 Task: Create Workspace Content Delivery Networks Workspace description Analyze balance sheets and income statements. Workspace type Marketing 
Action: Mouse moved to (312, 50)
Screenshot: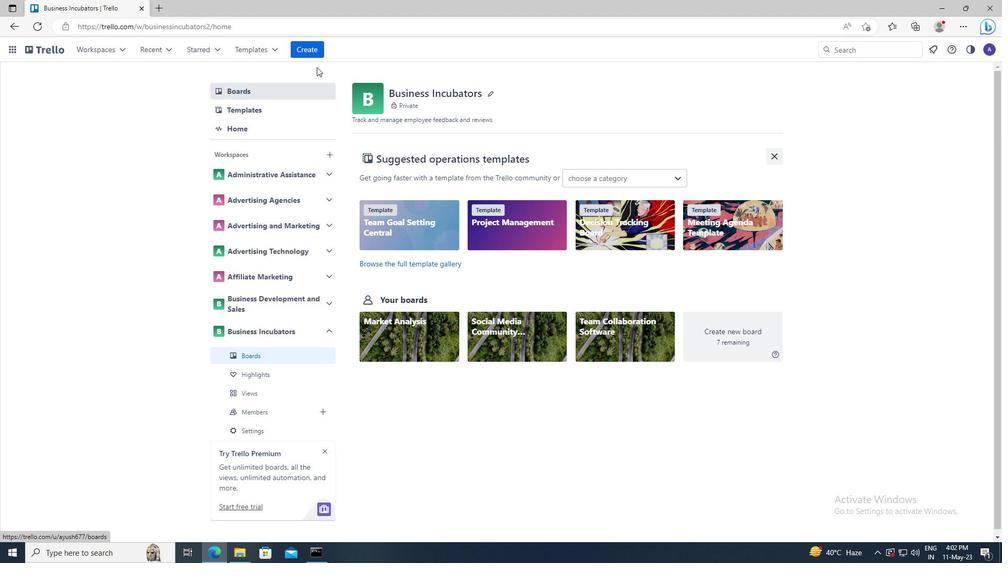 
Action: Mouse pressed left at (312, 50)
Screenshot: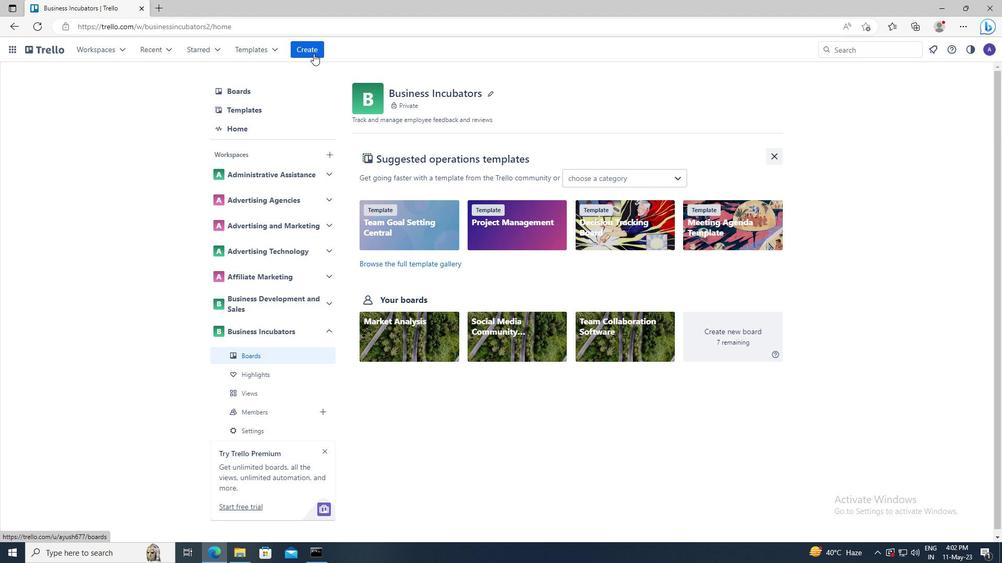 
Action: Mouse moved to (320, 158)
Screenshot: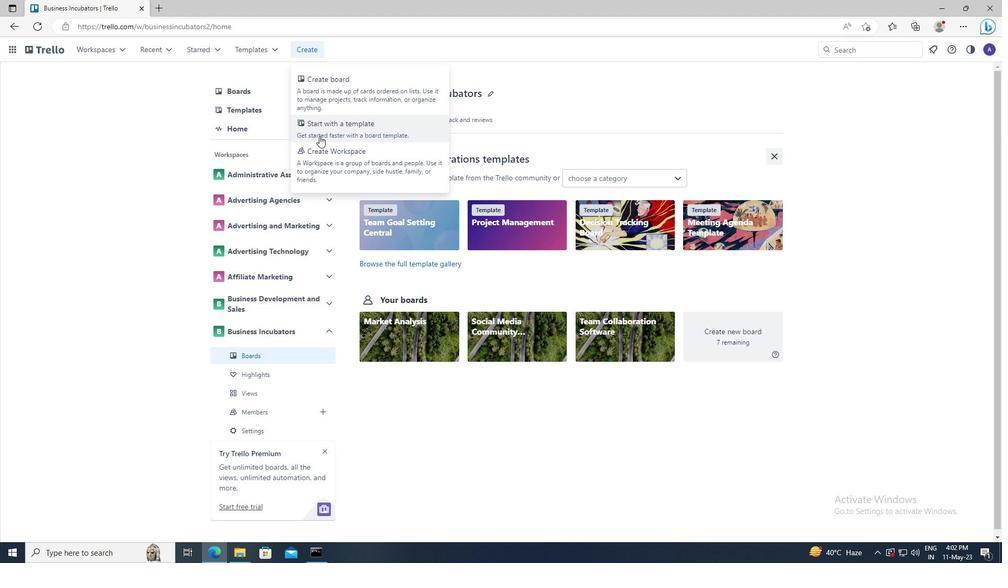
Action: Mouse pressed left at (320, 158)
Screenshot: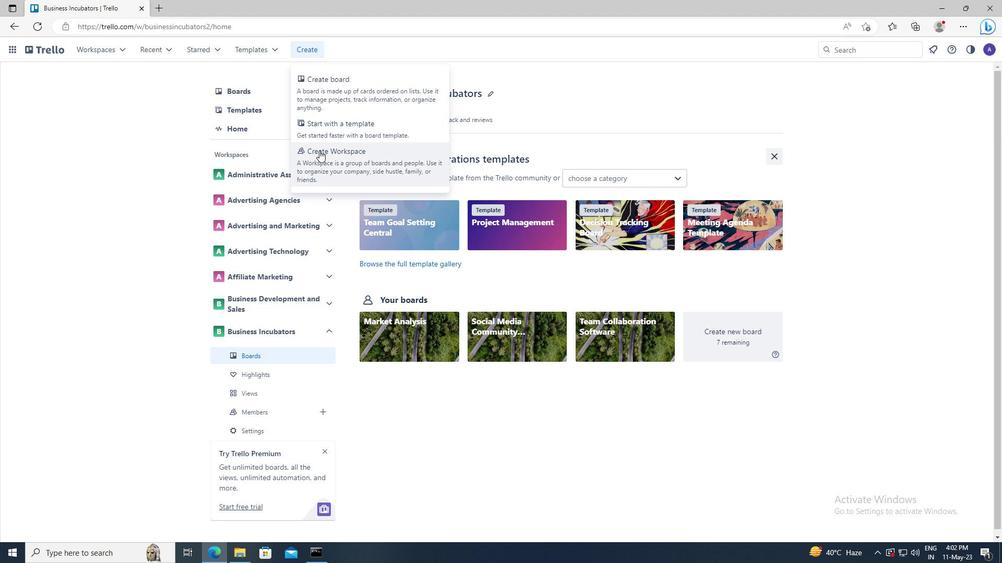 
Action: Mouse moved to (299, 184)
Screenshot: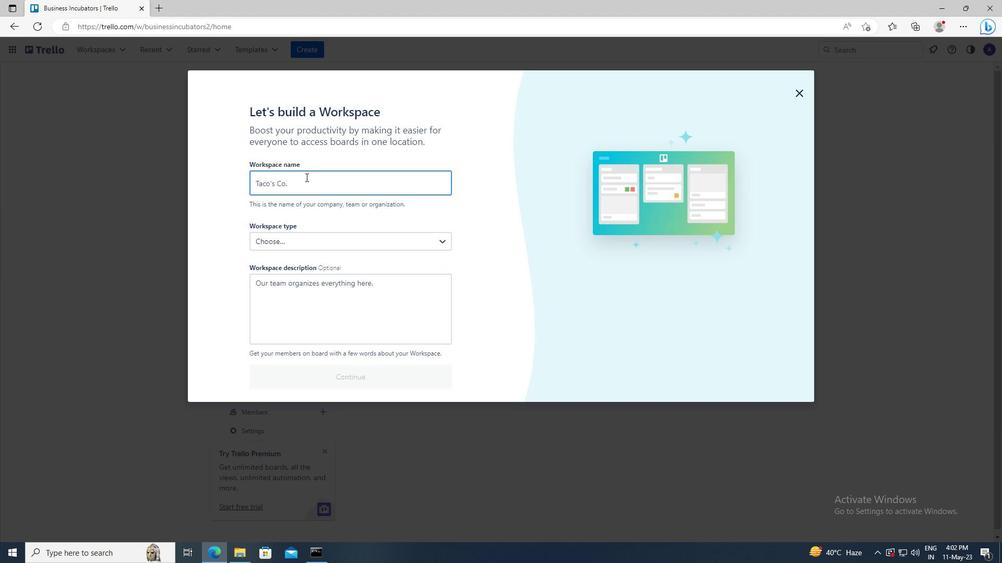 
Action: Mouse pressed left at (299, 184)
Screenshot: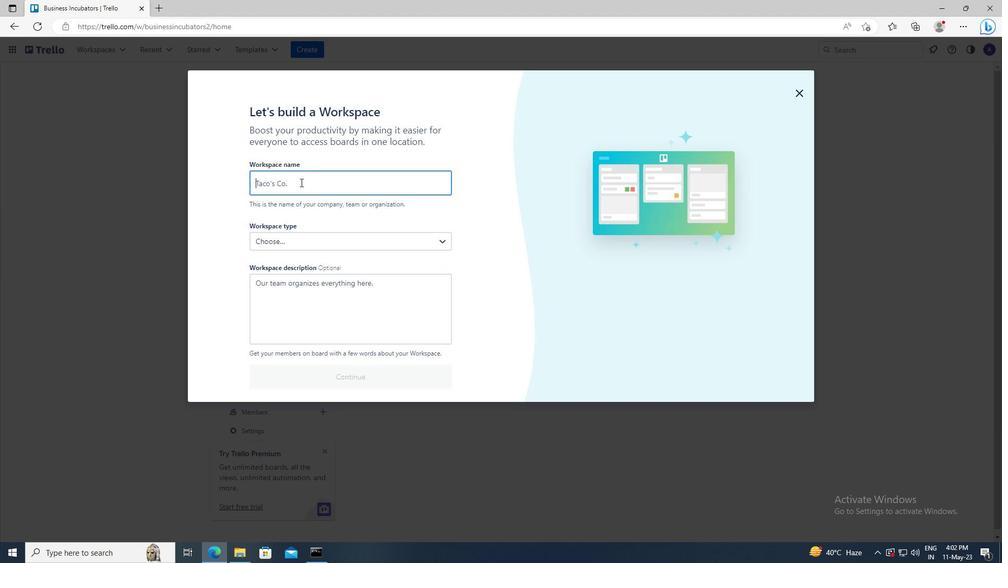 
Action: Key pressed <Key.shift>CONTENT<Key.space><Key.shift>DELIVERY<Key.space><Key.shift>NETWORKS
Screenshot: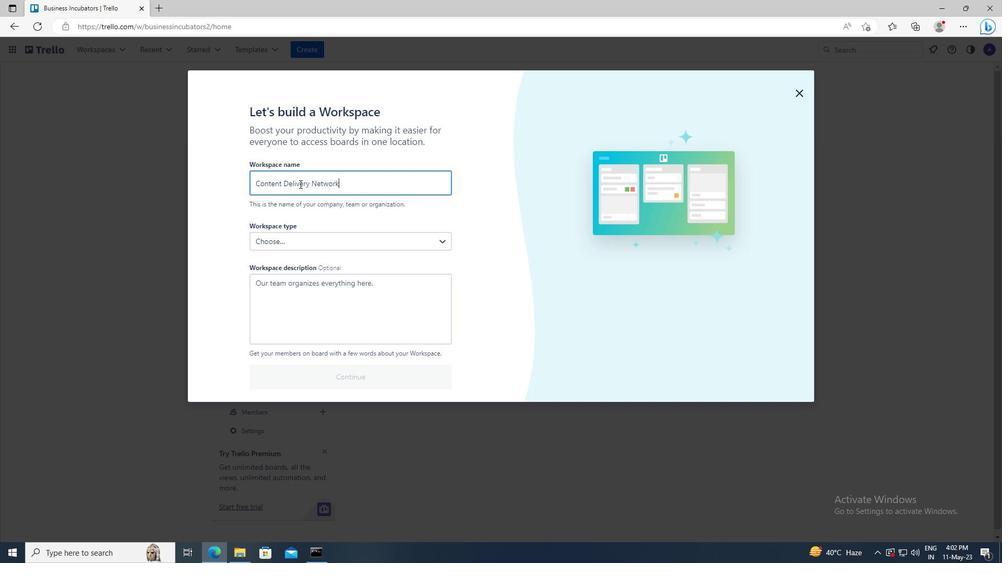 
Action: Mouse moved to (292, 288)
Screenshot: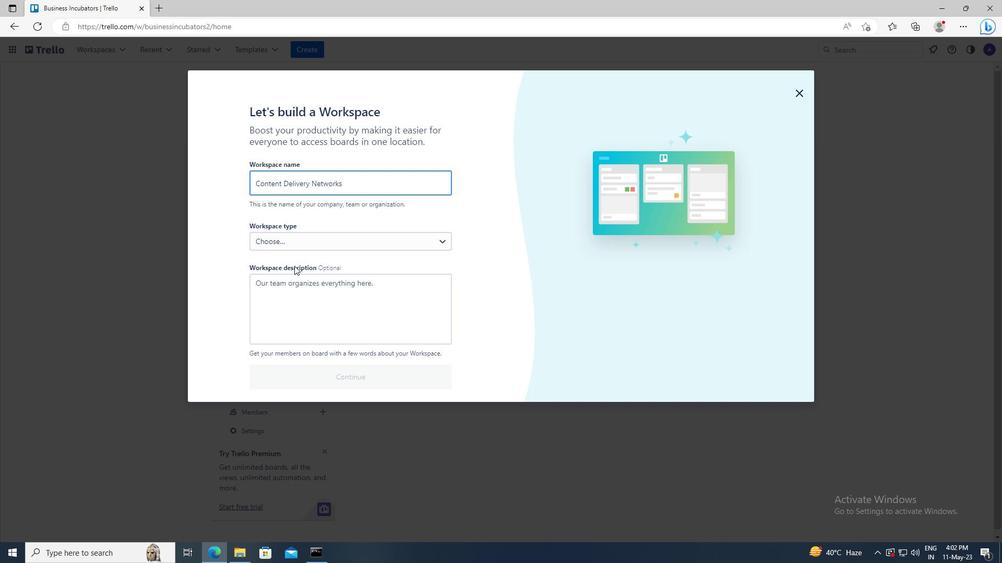 
Action: Mouse pressed left at (292, 288)
Screenshot: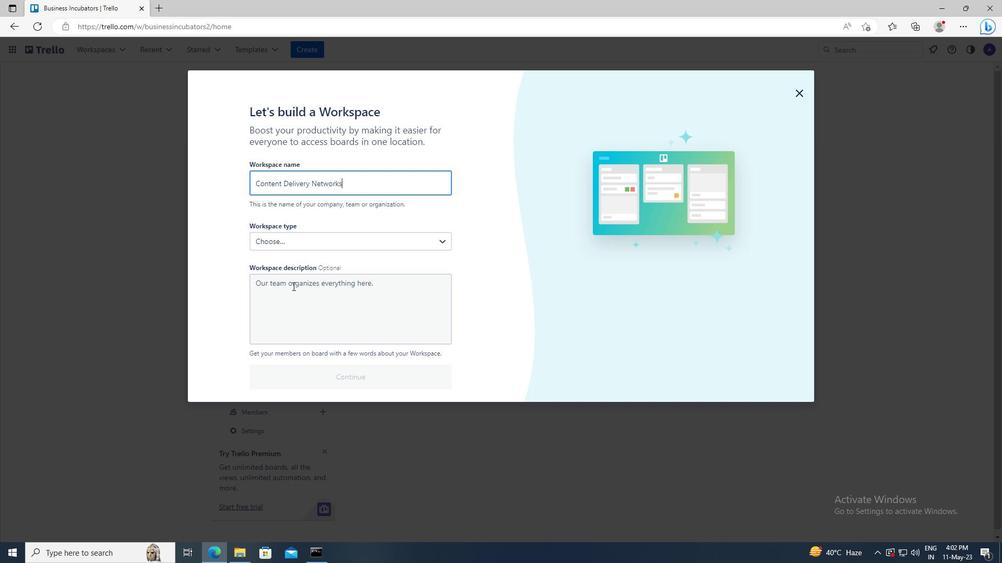 
Action: Key pressed <Key.shift>ANALYZE<Key.space>BALANCE<Key.space>SHEETS<Key.space>AND<Key.space>INCOME<Key.space>STATEMENTS
Screenshot: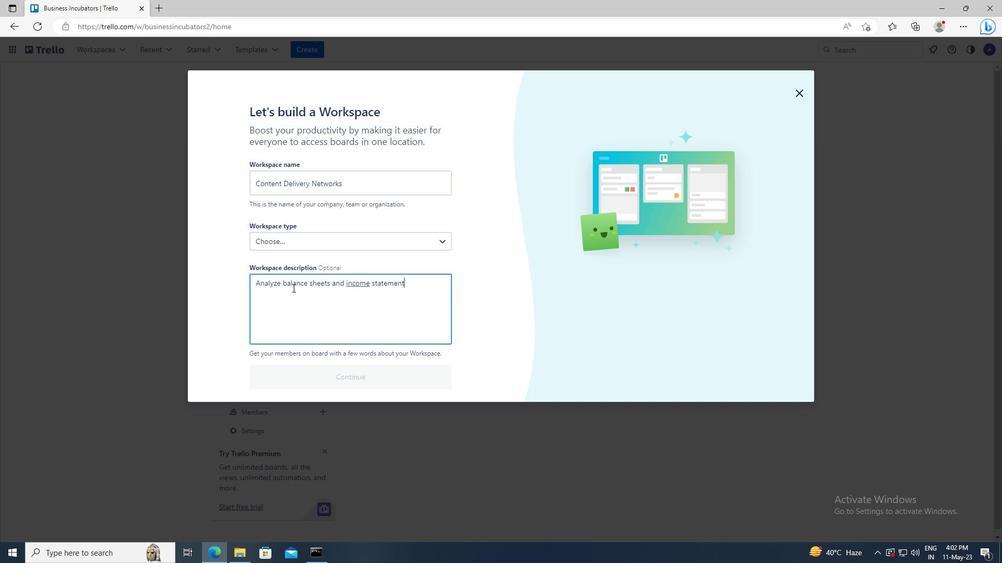
Action: Mouse moved to (302, 244)
Screenshot: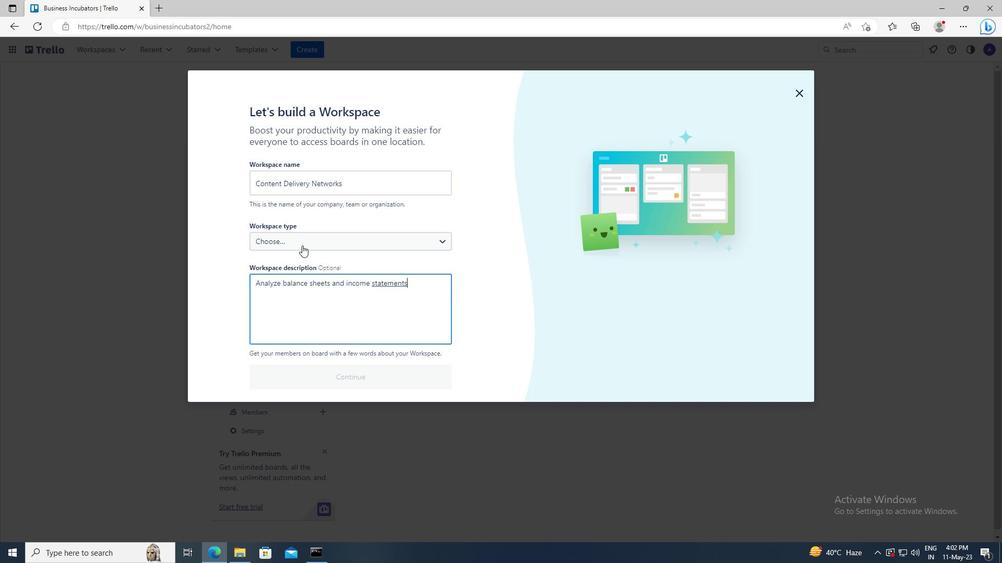 
Action: Mouse pressed left at (302, 244)
Screenshot: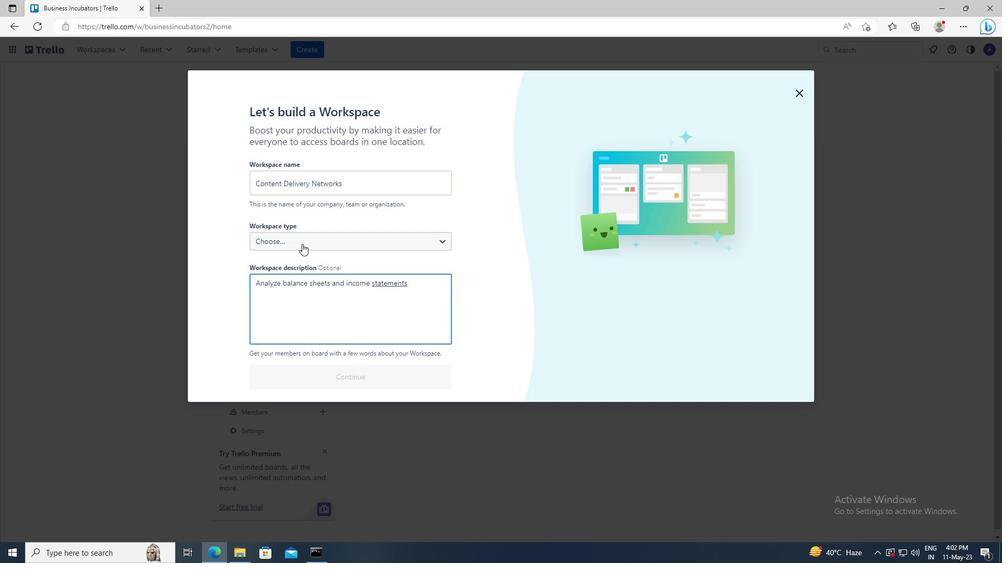 
Action: Mouse moved to (279, 367)
Screenshot: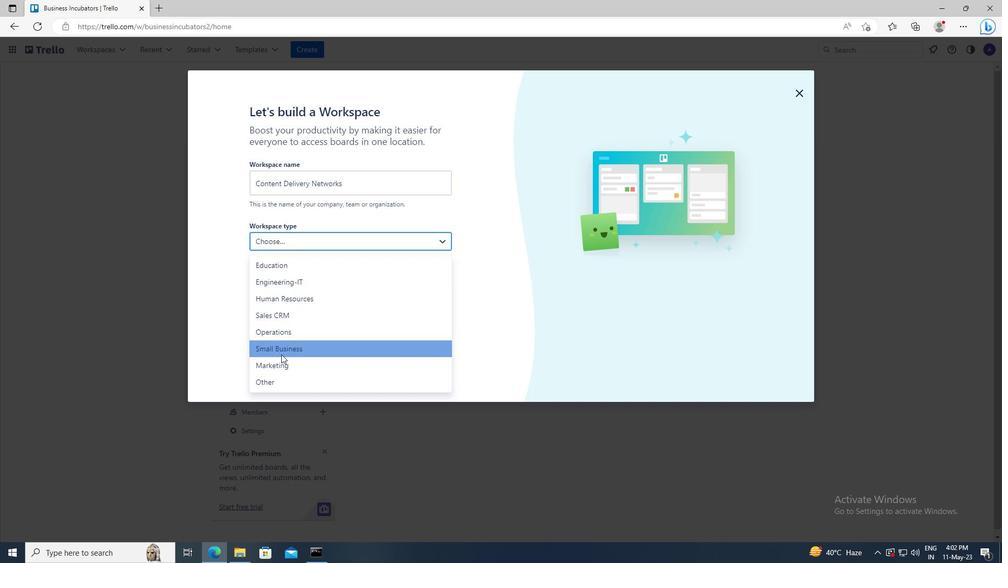 
Action: Mouse pressed left at (279, 367)
Screenshot: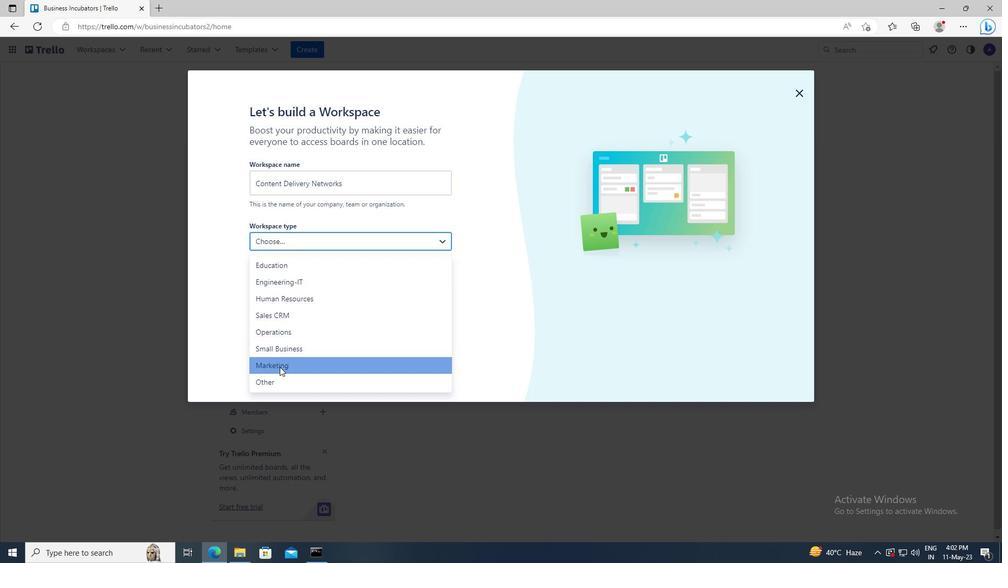 
Action: Mouse moved to (320, 382)
Screenshot: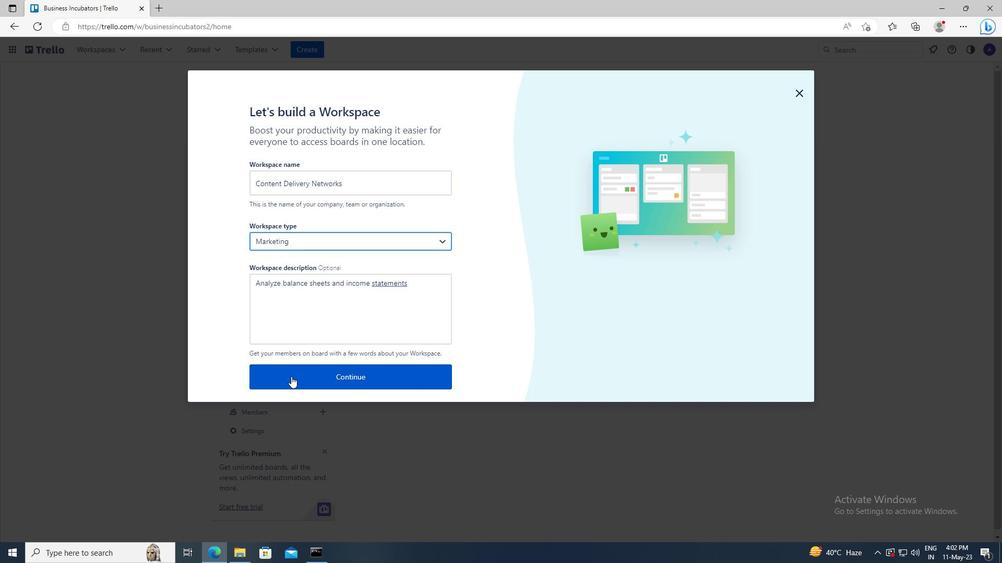 
Action: Mouse pressed left at (320, 382)
Screenshot: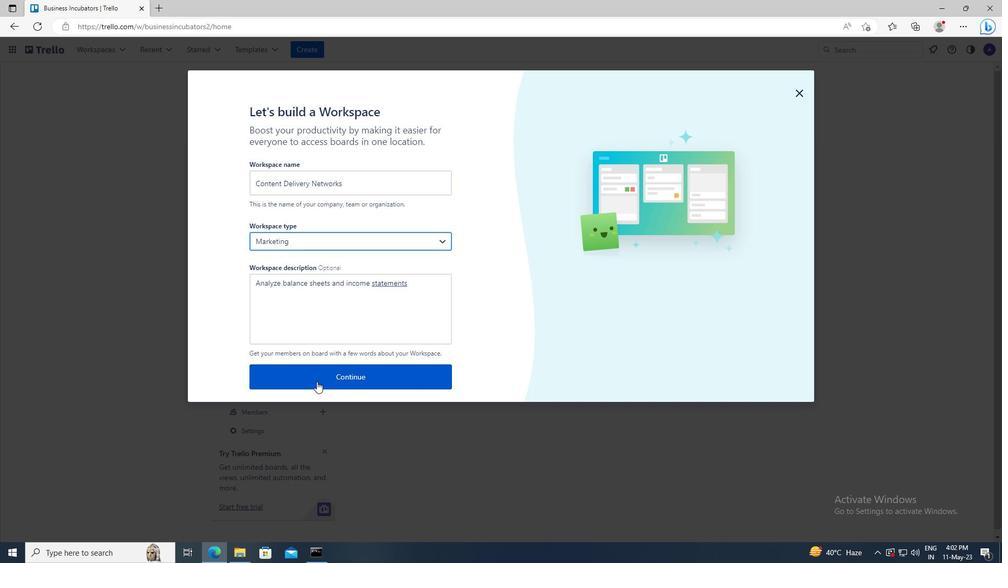 
Action: Mouse moved to (365, 269)
Screenshot: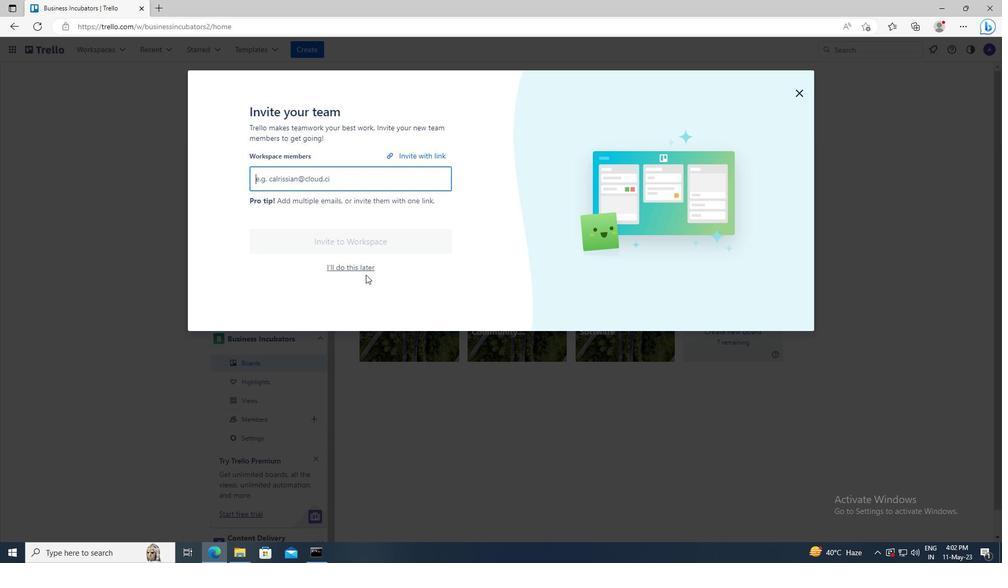 
Action: Mouse pressed left at (365, 269)
Screenshot: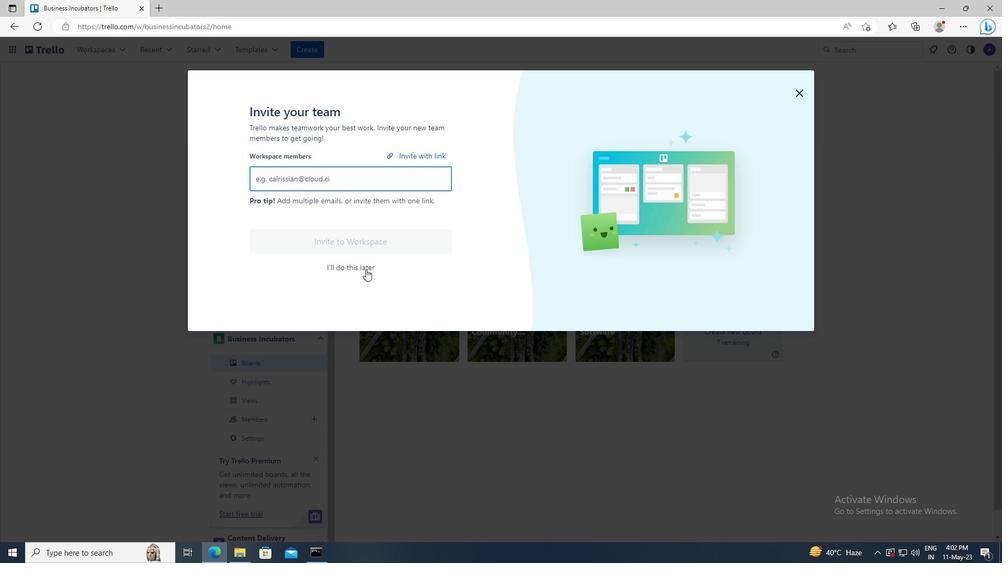 
